 Task: Make in the project CoastTech a sprint 'Code Captains'. Create in the project CoastTech a sprint 'Code Captains'. Add in the project CoastTech a sprint 'Code Captains'
Action: Mouse moved to (172, 48)
Screenshot: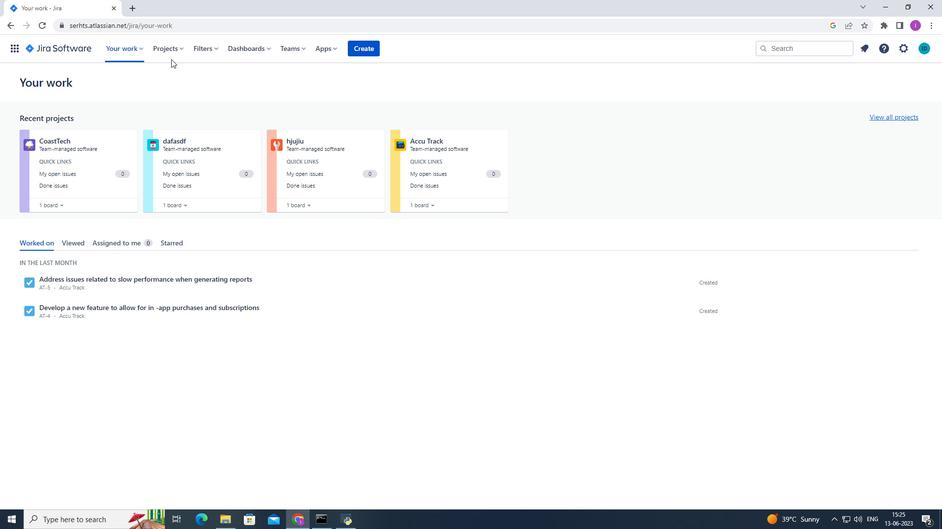 
Action: Mouse pressed left at (172, 48)
Screenshot: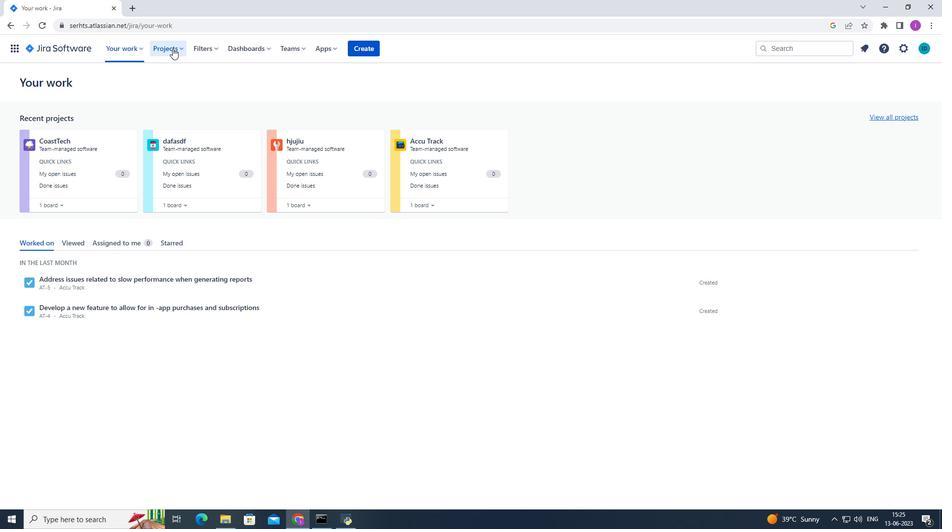 
Action: Mouse moved to (189, 97)
Screenshot: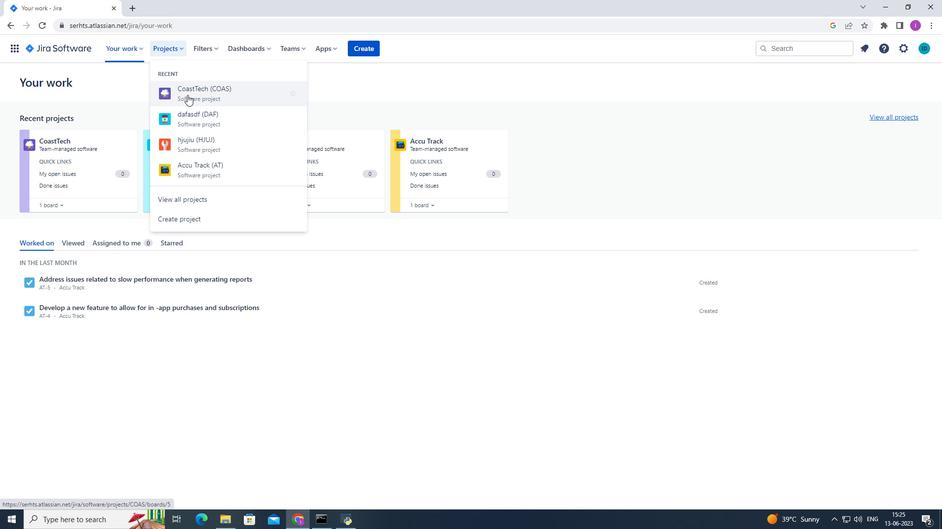 
Action: Mouse pressed left at (187, 95)
Screenshot: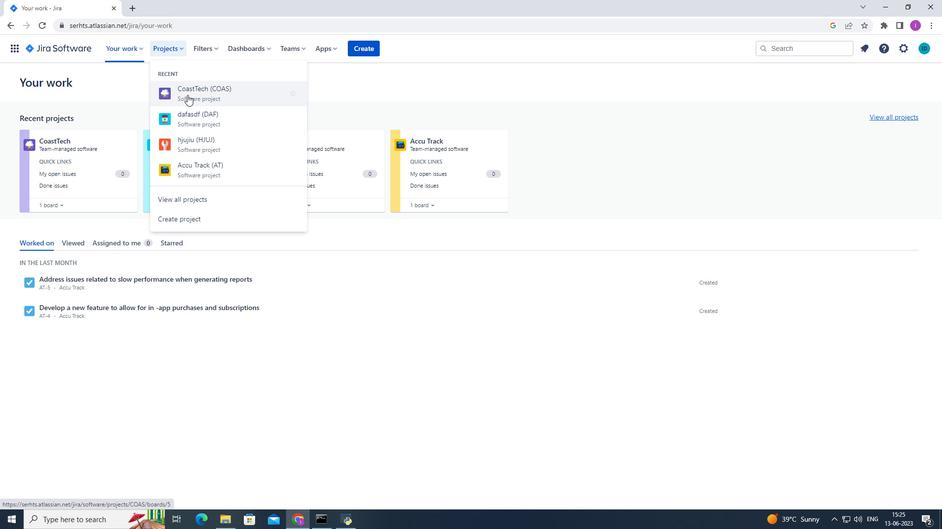 
Action: Mouse moved to (51, 151)
Screenshot: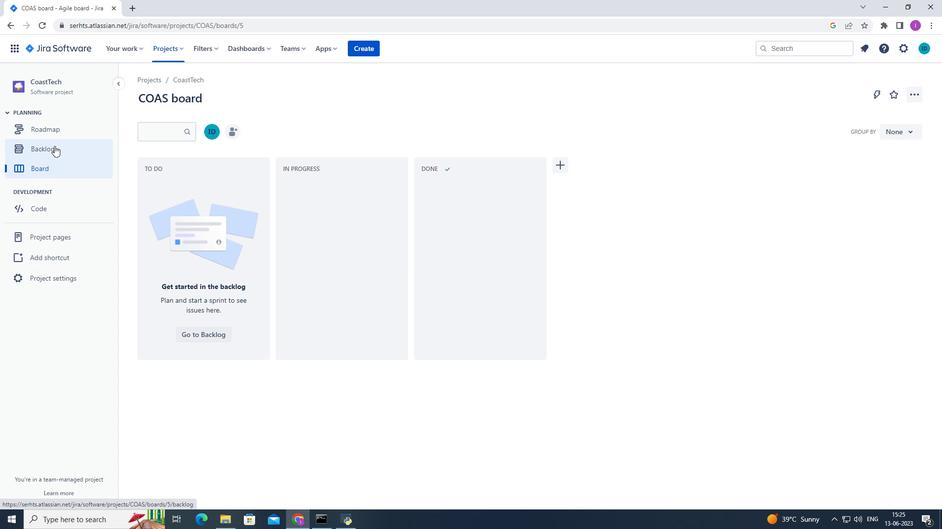 
Action: Mouse pressed left at (51, 151)
Screenshot: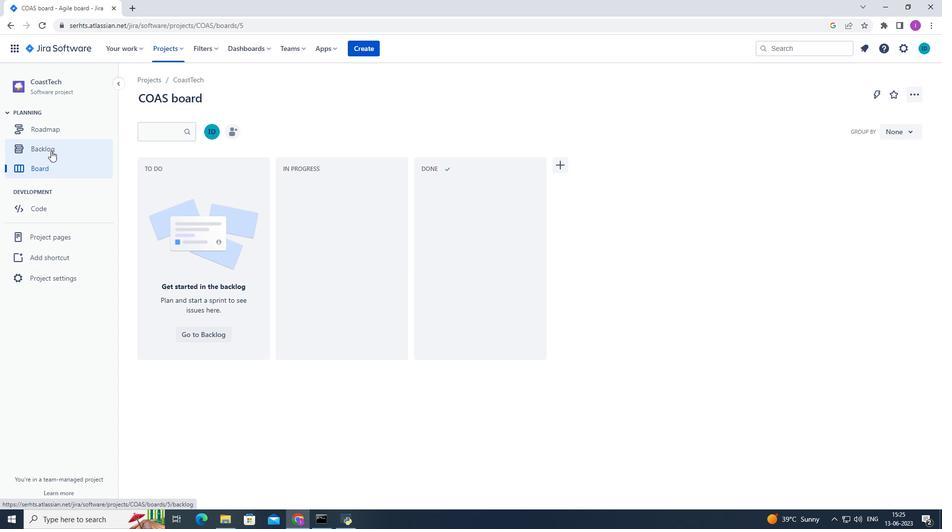 
Action: Mouse moved to (893, 155)
Screenshot: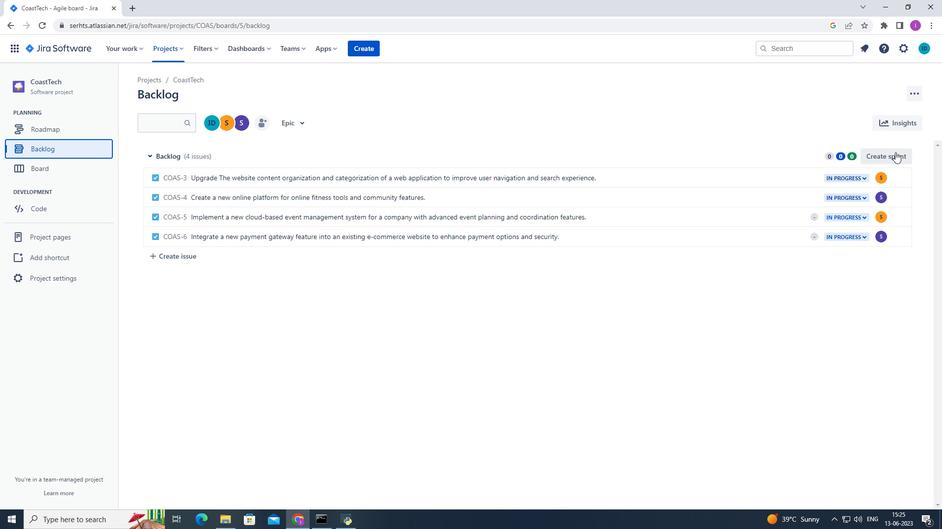 
Action: Mouse pressed left at (893, 155)
Screenshot: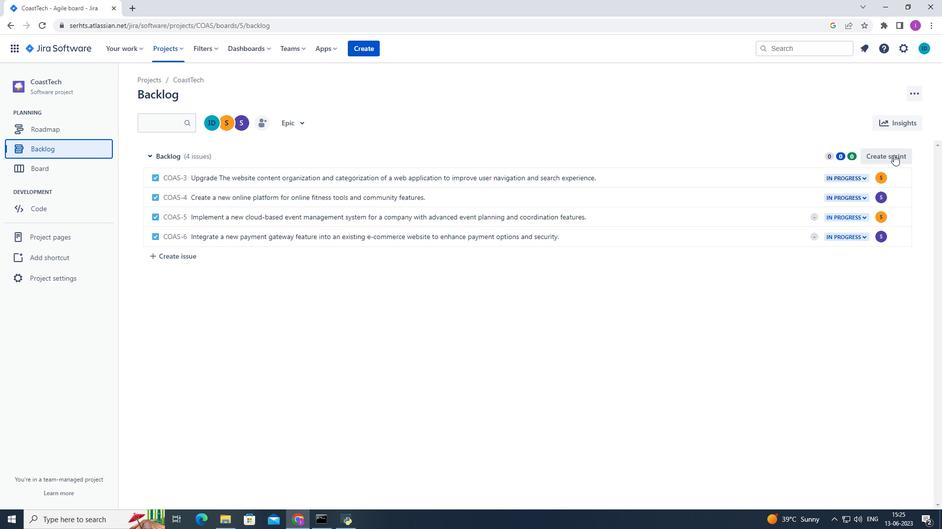 
Action: Mouse moved to (206, 154)
Screenshot: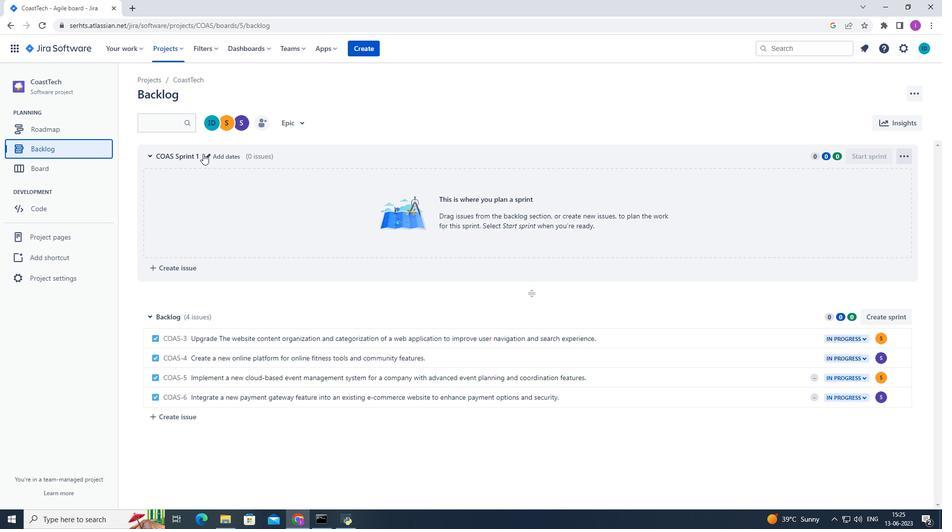 
Action: Mouse pressed left at (206, 154)
Screenshot: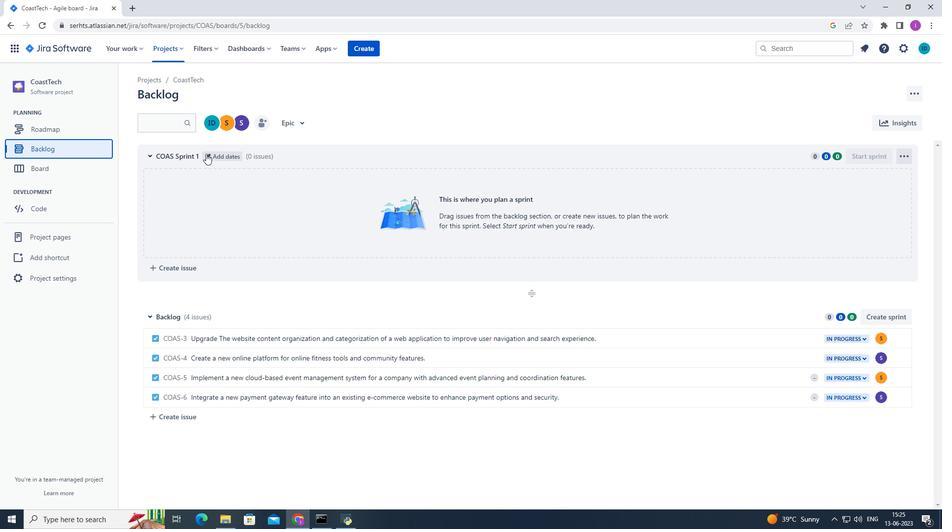 
Action: Mouse pressed left at (206, 154)
Screenshot: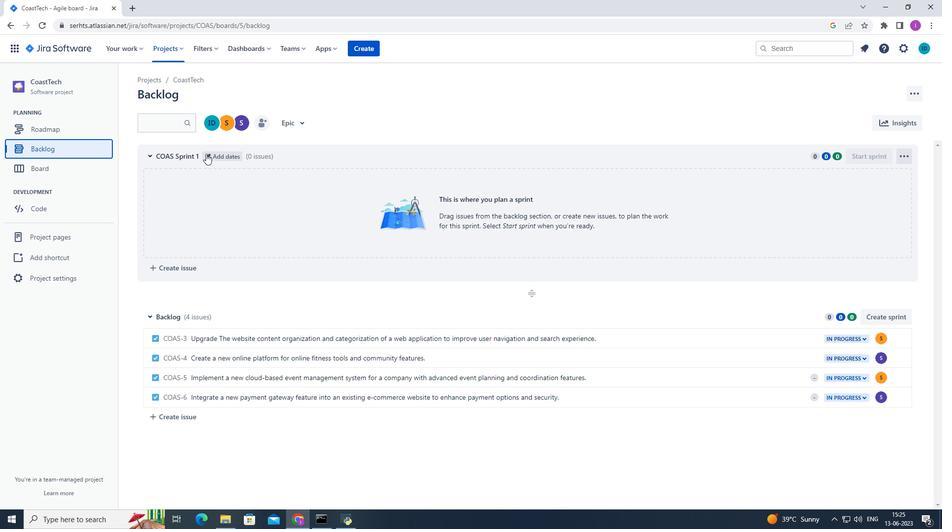 
Action: Mouse moved to (397, 126)
Screenshot: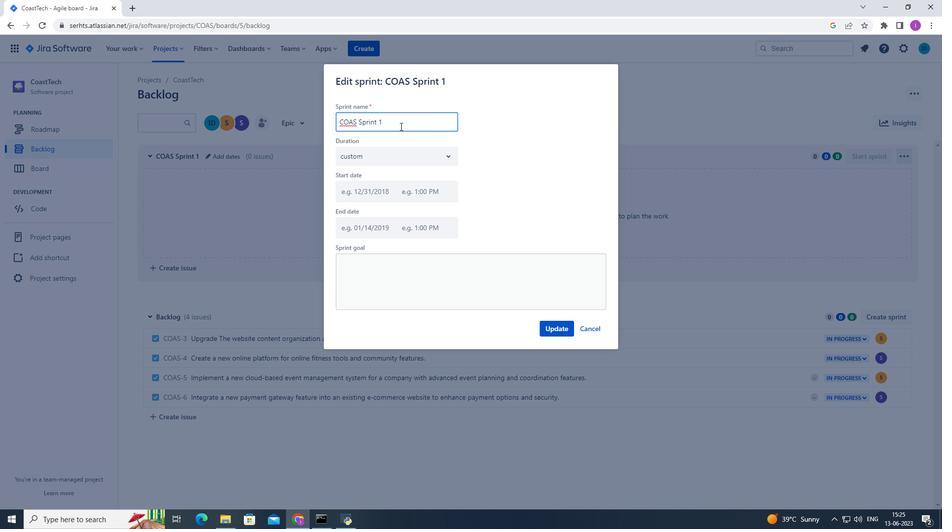 
Action: Mouse pressed left at (399, 126)
Screenshot: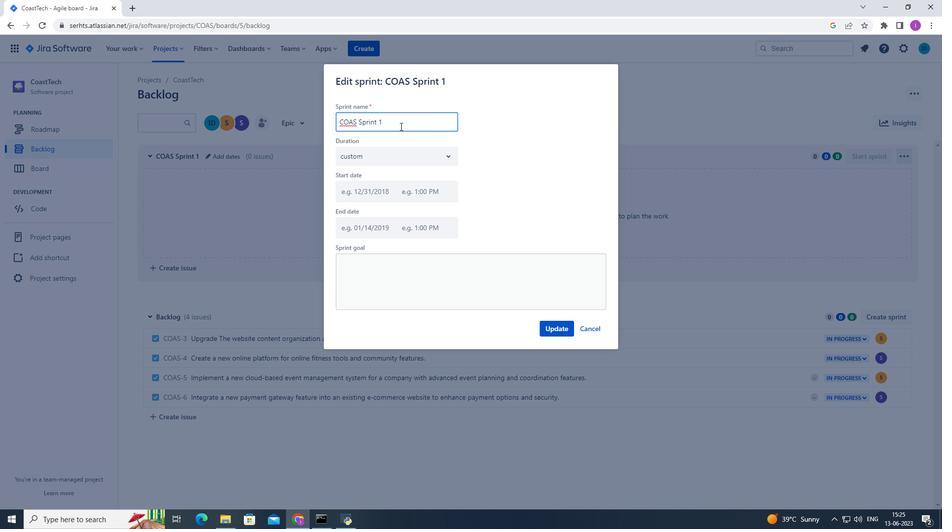 
Action: Mouse moved to (317, 122)
Screenshot: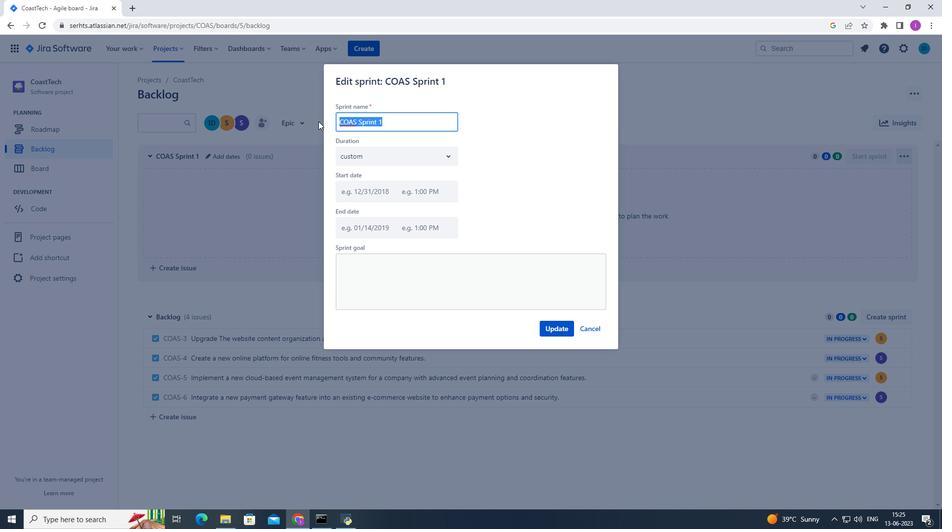
Action: Key pressed <Key.shift>Code<Key.space><Key.shift>Captainms<Key.backspace><Key.backspace>s
Screenshot: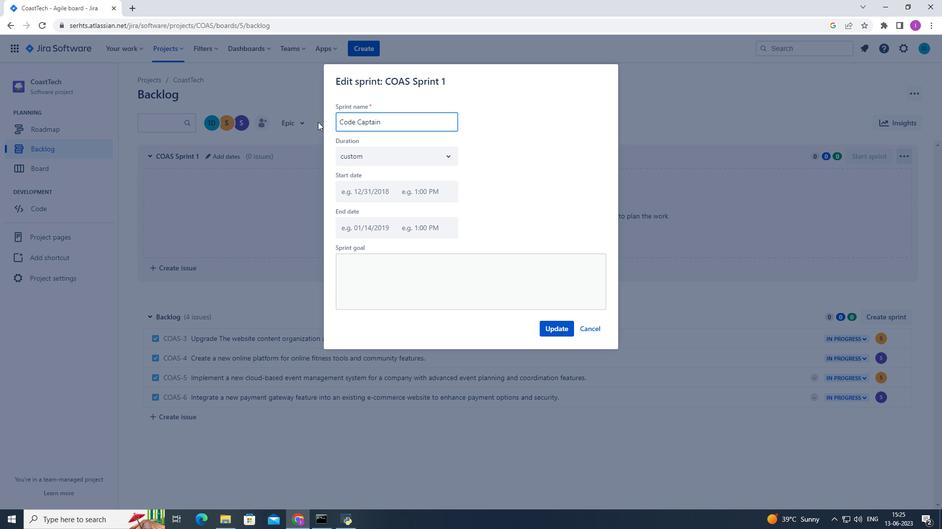 
Action: Mouse moved to (560, 330)
Screenshot: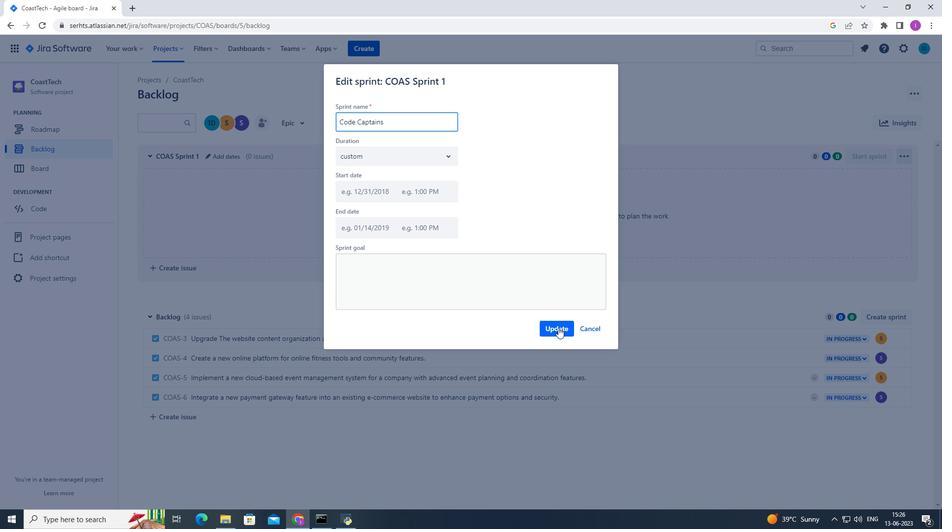 
Action: Mouse pressed left at (560, 330)
Screenshot: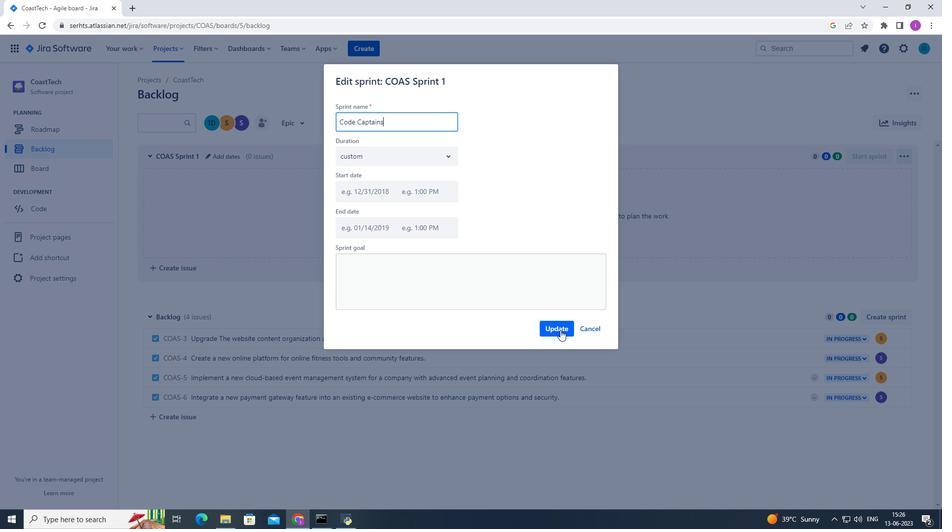
Action: Mouse moved to (885, 321)
Screenshot: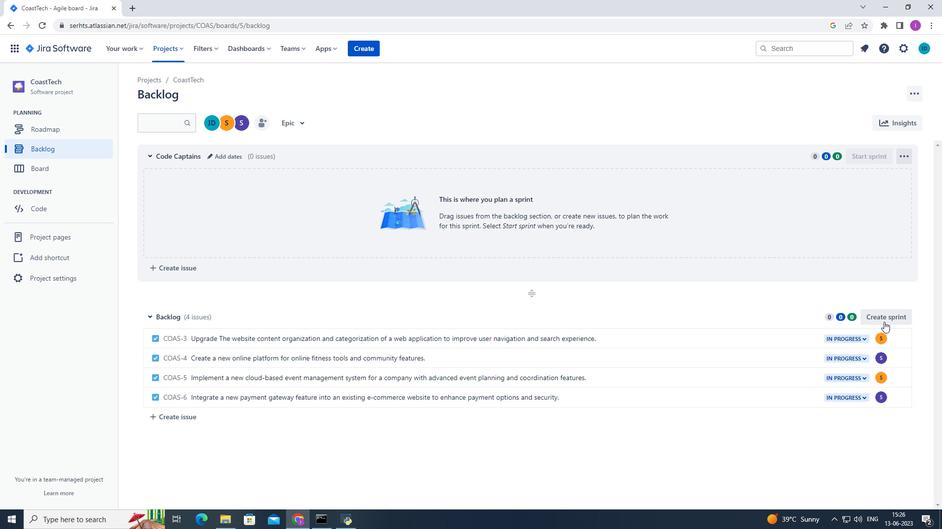 
Action: Mouse pressed left at (885, 321)
Screenshot: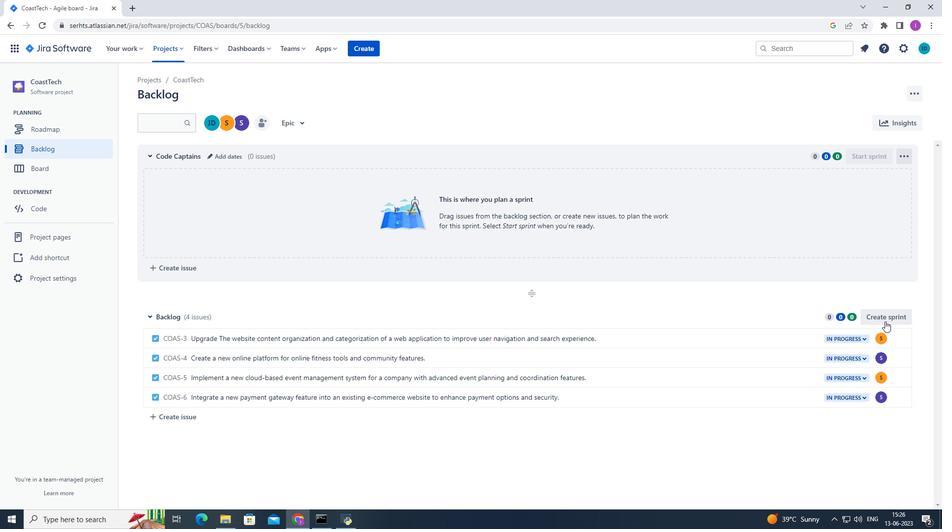 
Action: Mouse moved to (216, 316)
Screenshot: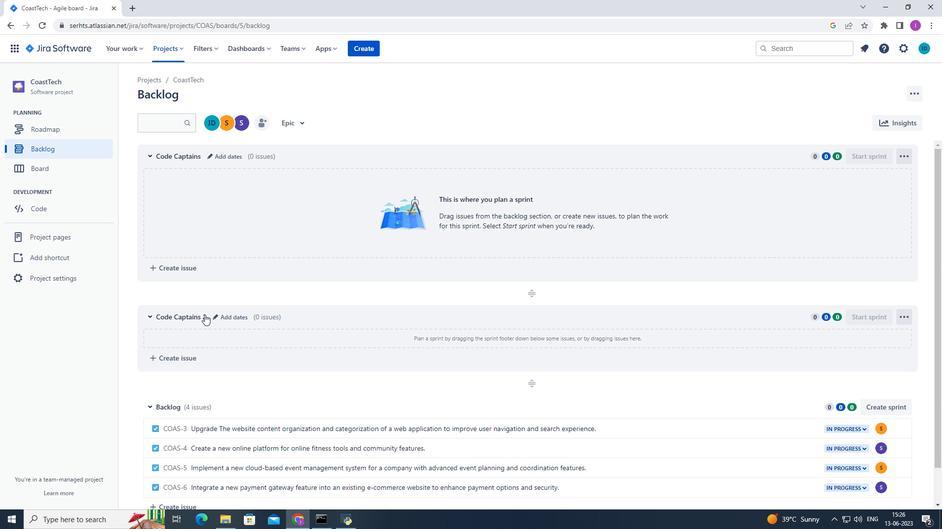 
Action: Mouse pressed left at (216, 316)
Screenshot: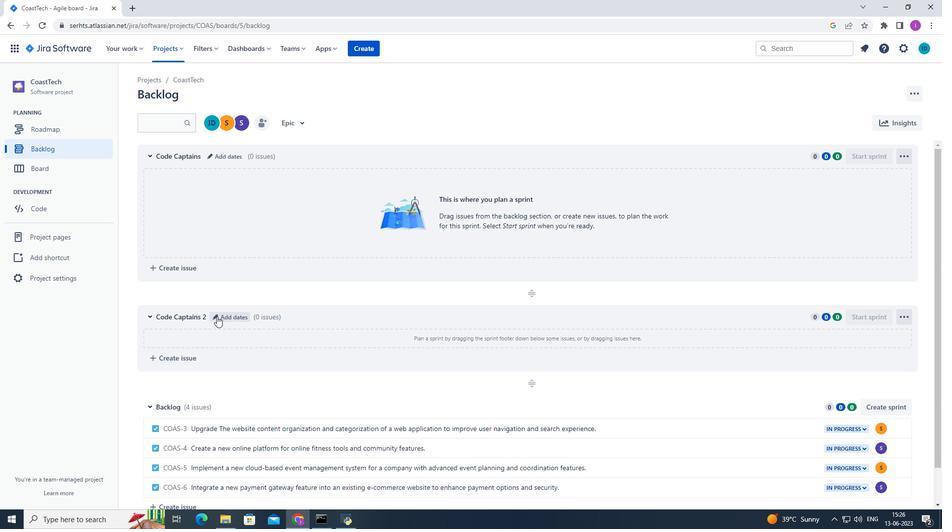 
Action: Mouse moved to (402, 122)
Screenshot: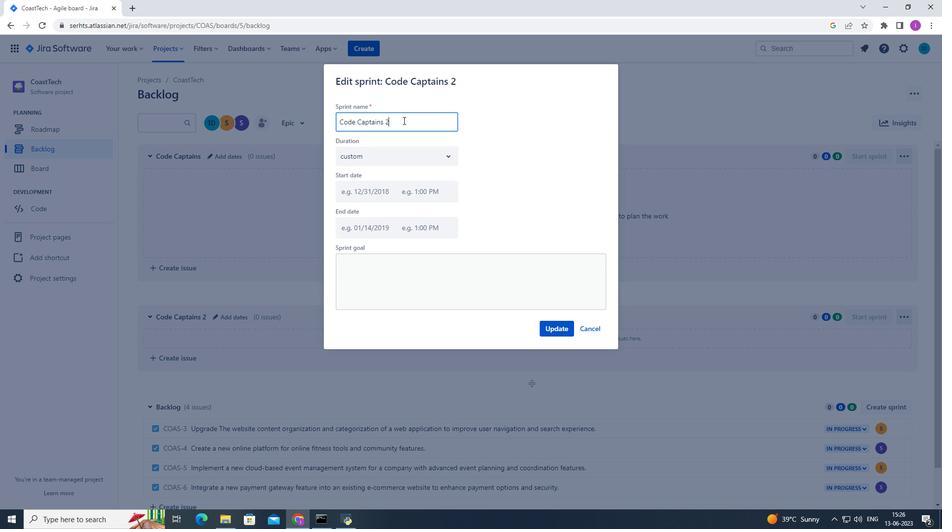 
Action: Mouse pressed left at (402, 122)
Screenshot: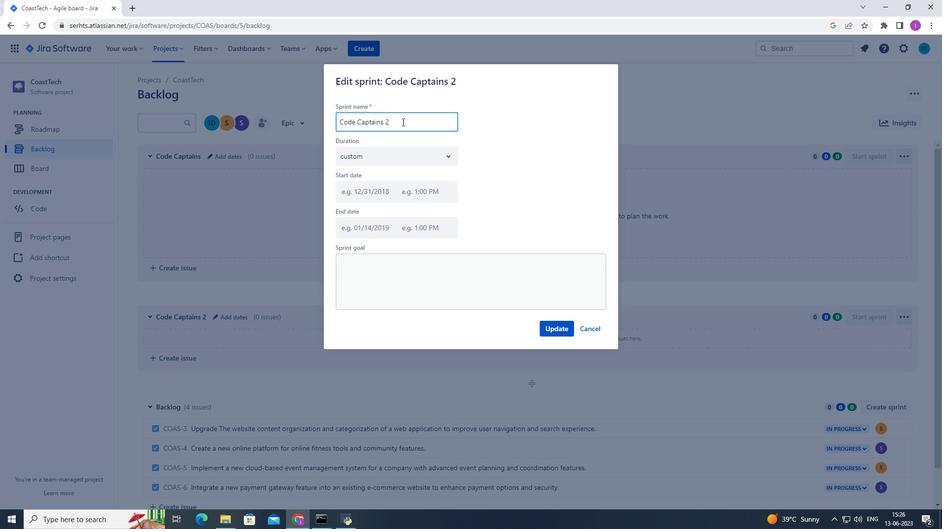
Action: Mouse moved to (419, 123)
Screenshot: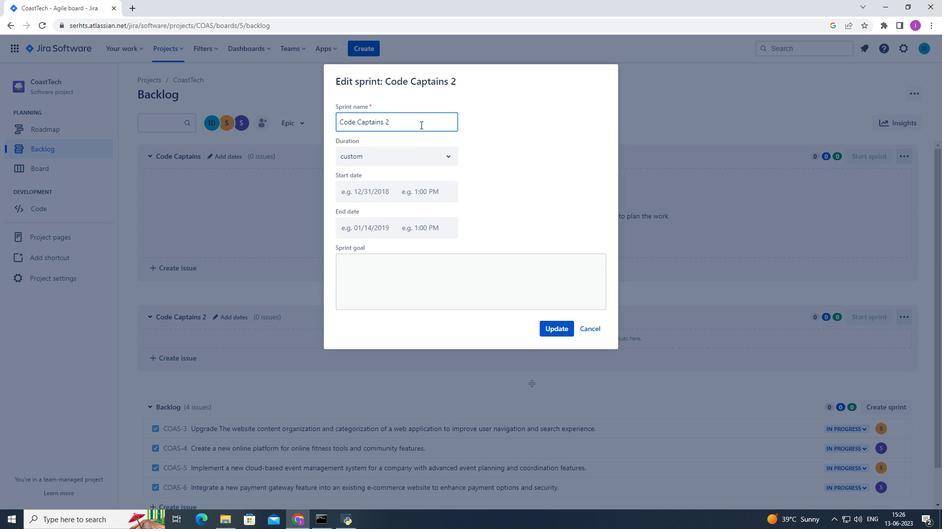 
Action: Mouse pressed left at (419, 123)
Screenshot: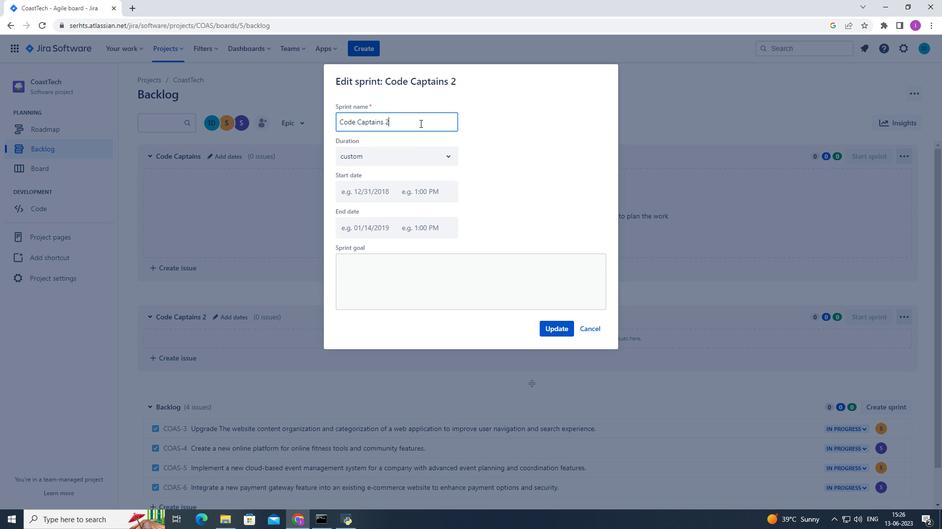 
Action: Mouse moved to (341, 148)
Screenshot: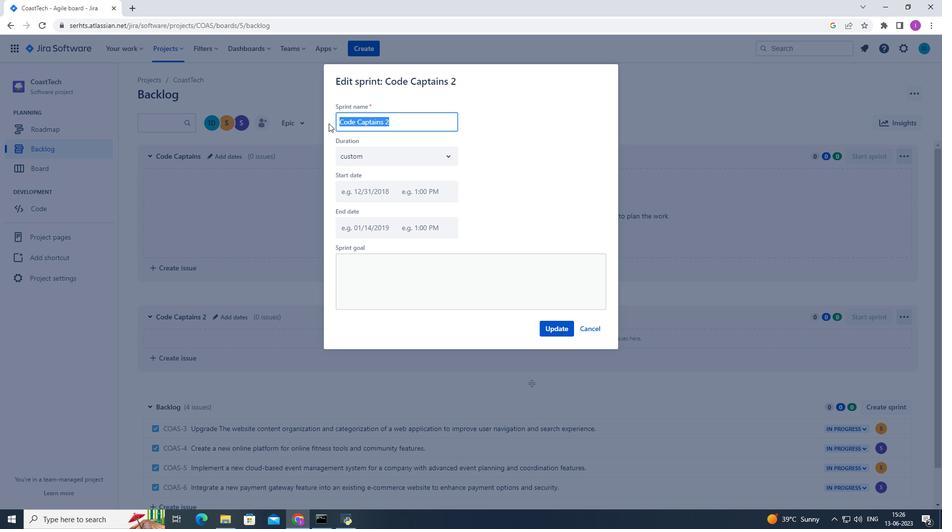 
Action: Key pressed code<Key.space><Key.shift>C<Key.backspace><Key.backspace><Key.backspace><Key.backspace><Key.backspace><Key.backspace><Key.backspace><Key.backspace><Key.backspace><Key.backspace><Key.backspace><Key.backspace><Key.backspace><Key.backspace><Key.shift>Code<Key.space><Key.shift>Captain
Screenshot: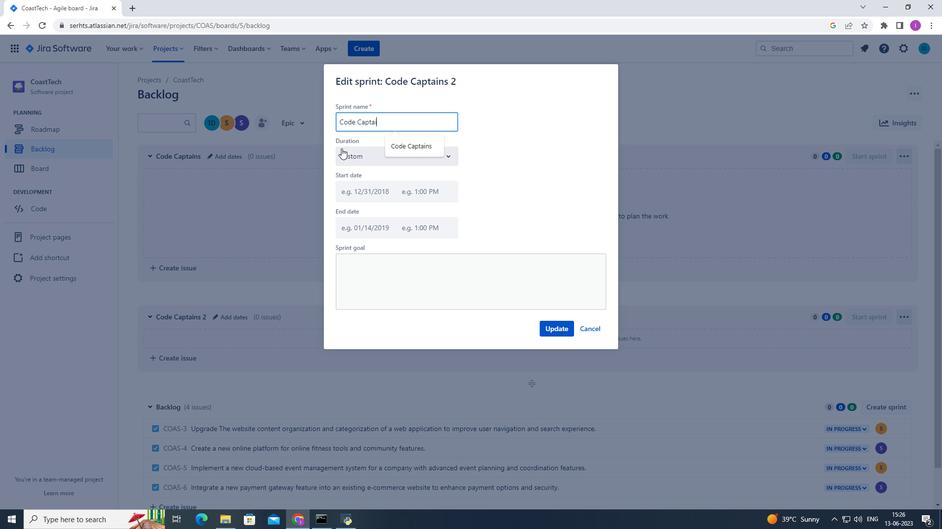 
Action: Mouse moved to (341, 148)
Screenshot: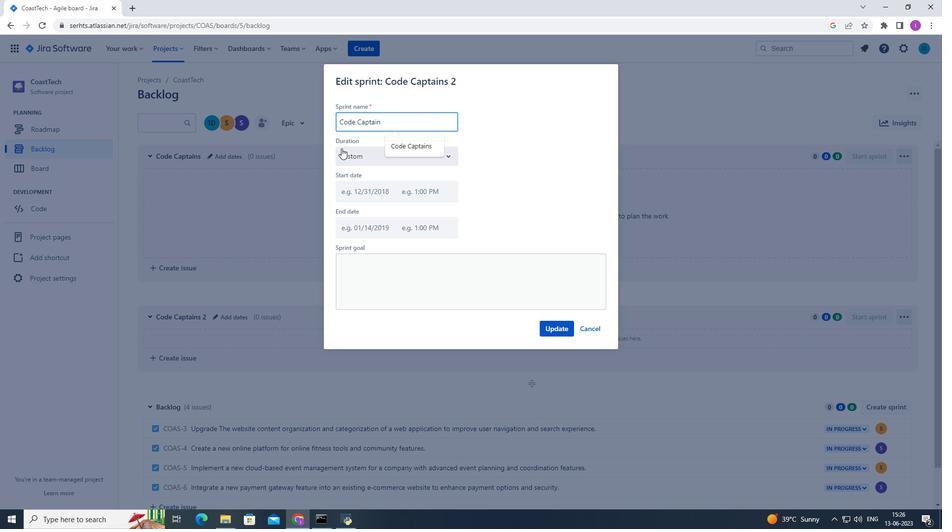
Action: Key pressed s
Screenshot: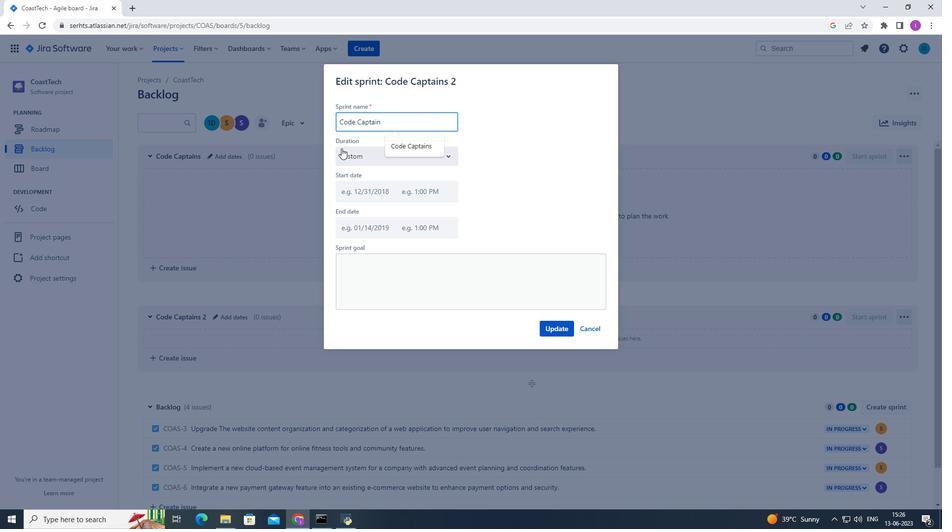 
Action: Mouse moved to (557, 330)
Screenshot: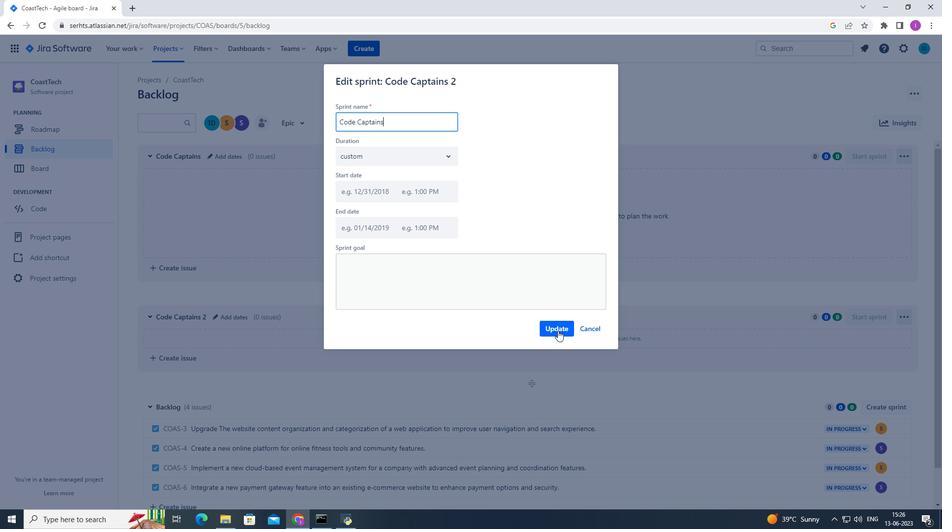 
Action: Mouse pressed left at (557, 330)
Screenshot: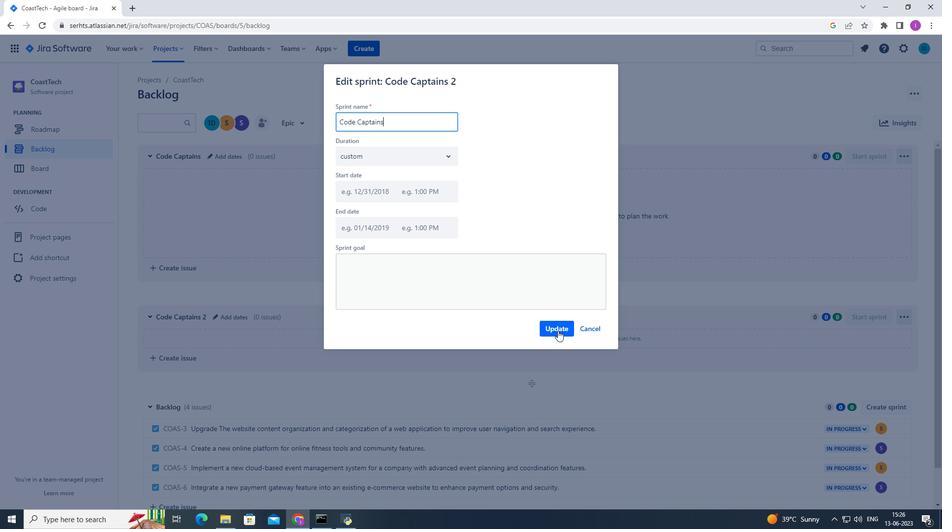 
Action: Mouse moved to (889, 406)
Screenshot: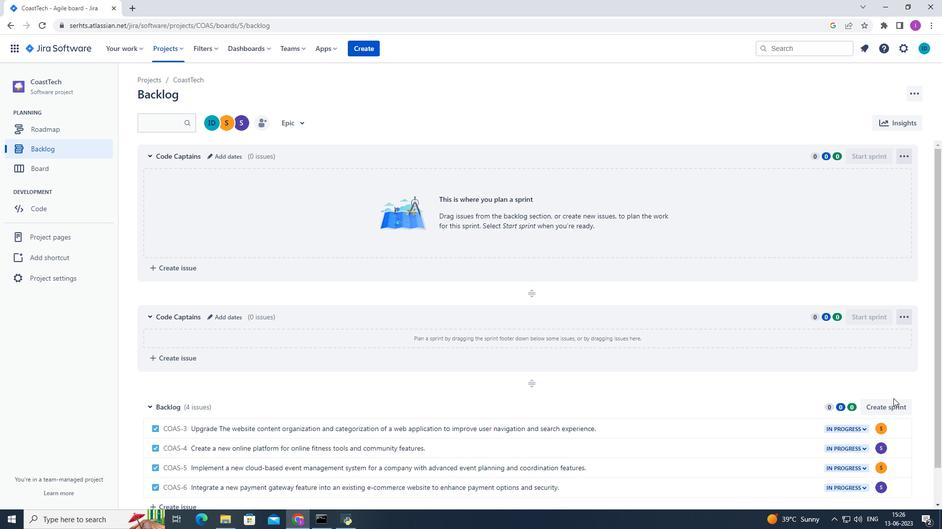 
Action: Mouse pressed left at (889, 406)
Screenshot: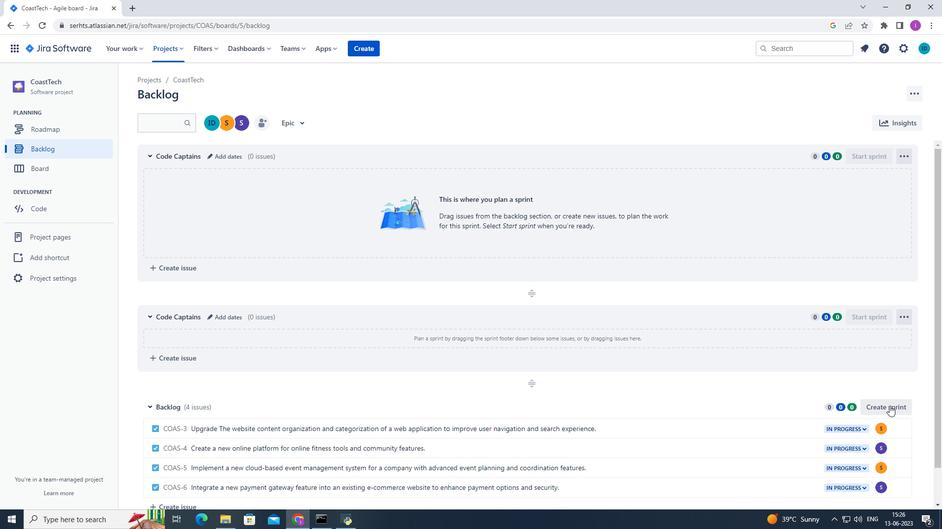 
Action: Mouse moved to (495, 415)
Screenshot: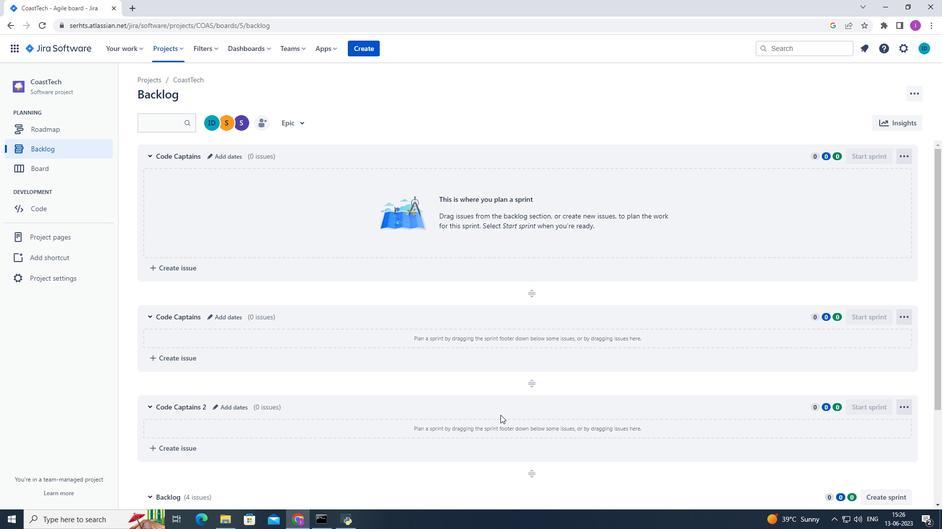 
Action: Mouse scrolled (495, 415) with delta (0, 0)
Screenshot: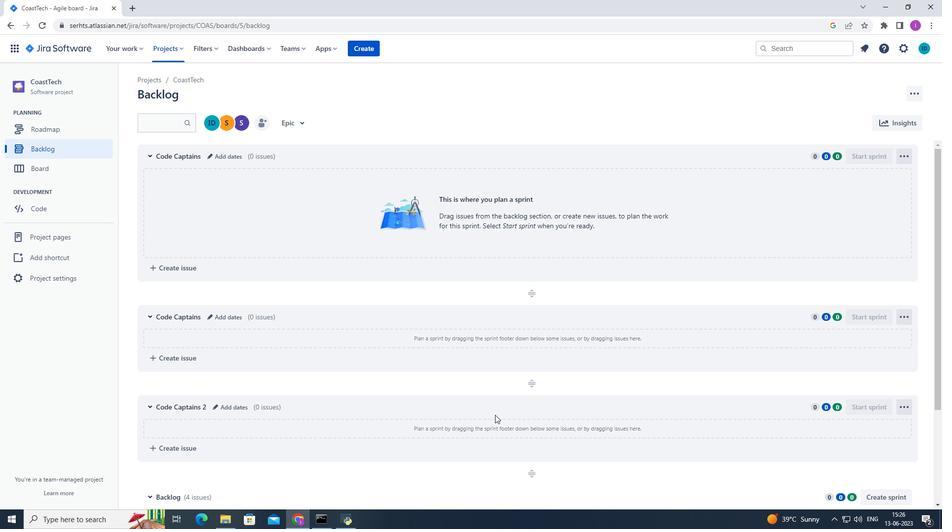 
Action: Mouse moved to (218, 357)
Screenshot: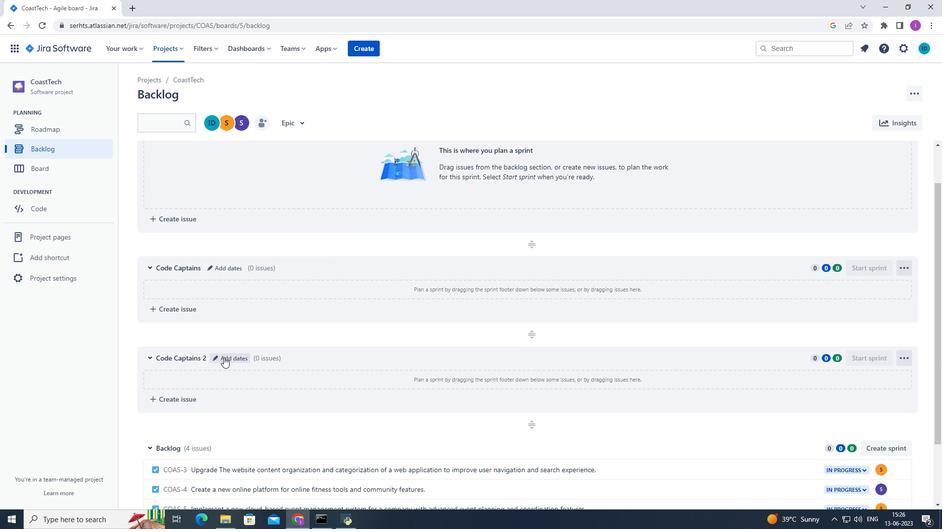 
Action: Mouse pressed left at (218, 357)
Screenshot: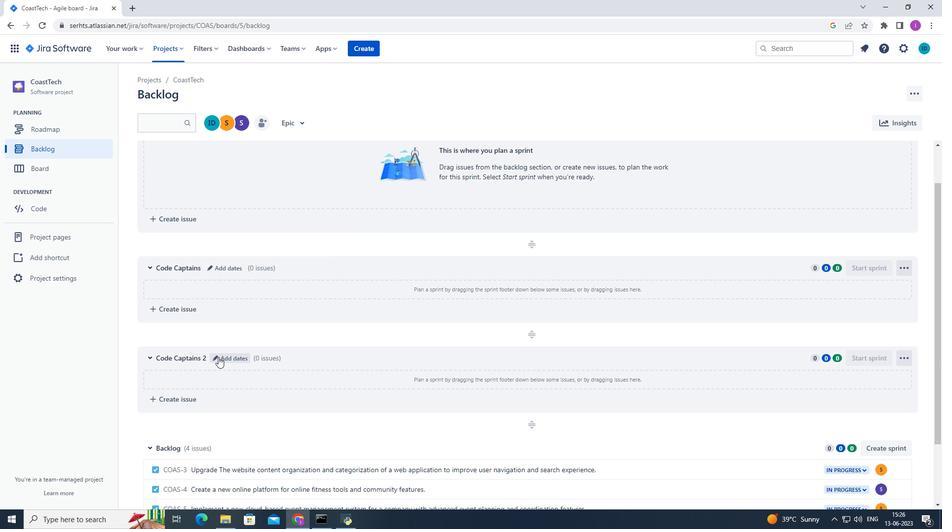 
Action: Mouse moved to (394, 122)
Screenshot: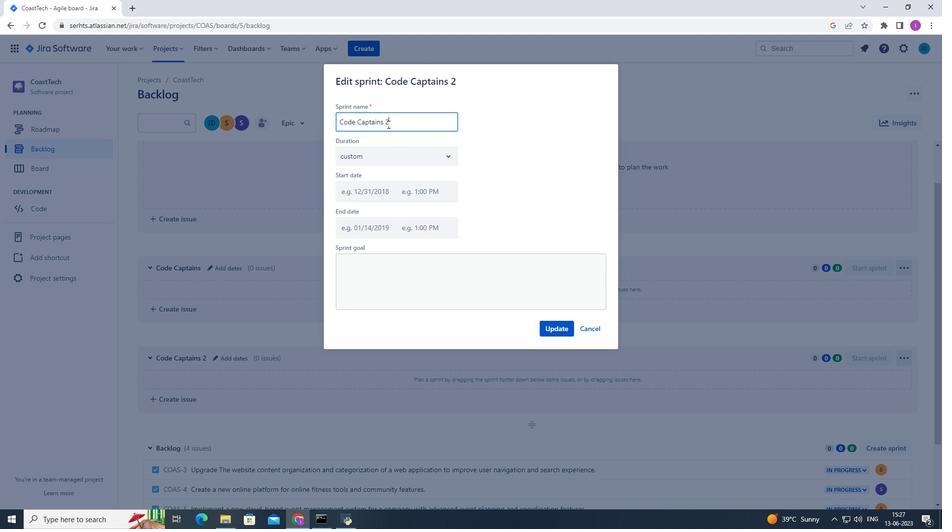 
Action: Mouse pressed left at (394, 122)
Screenshot: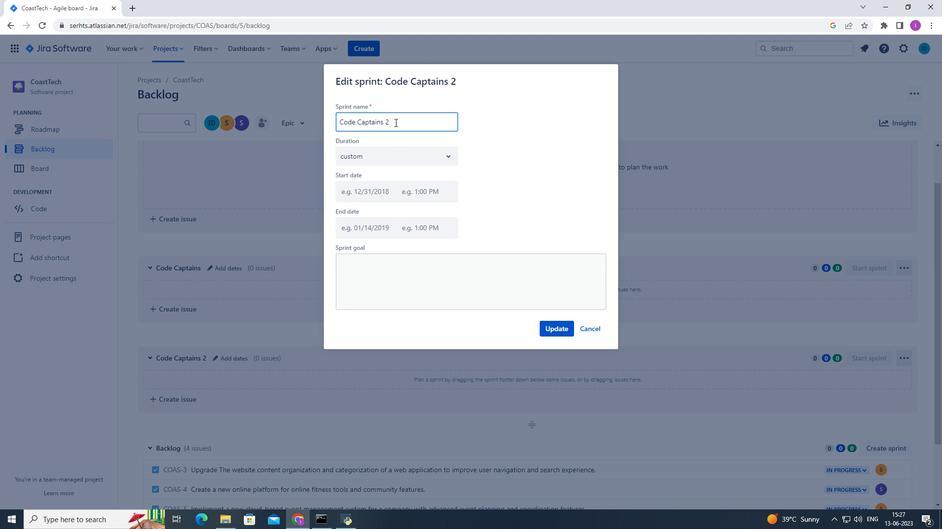 
Action: Mouse moved to (345, 147)
Screenshot: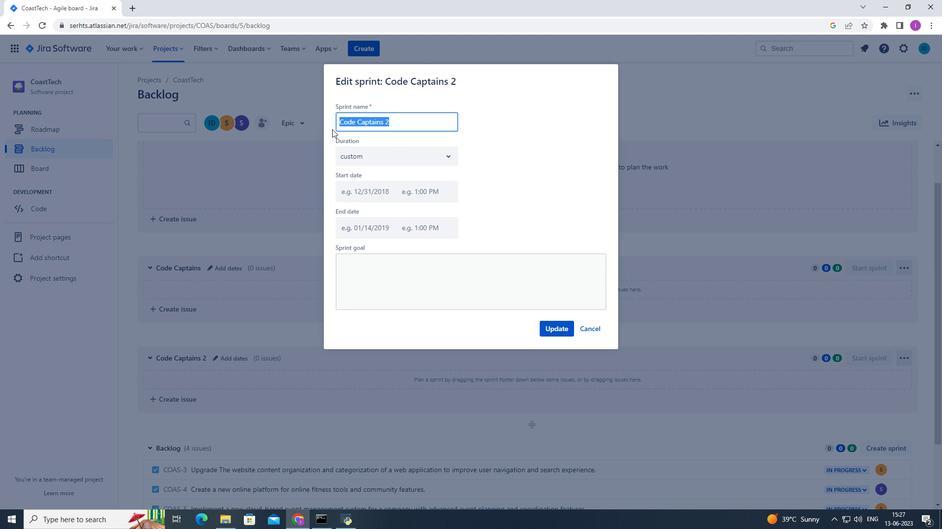 
Action: Key pressed <Key.shift>Code<Key.space><Key.shift>Captains
Screenshot: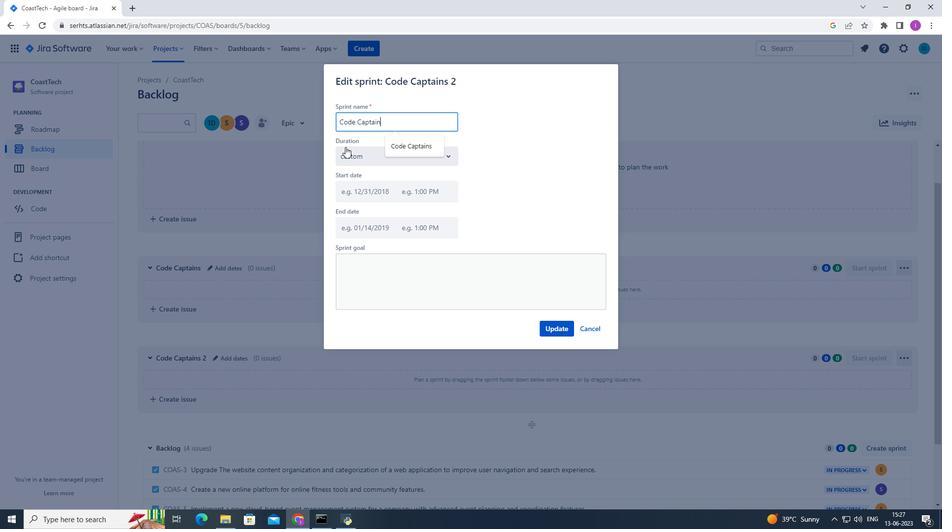 
Action: Mouse moved to (551, 331)
Screenshot: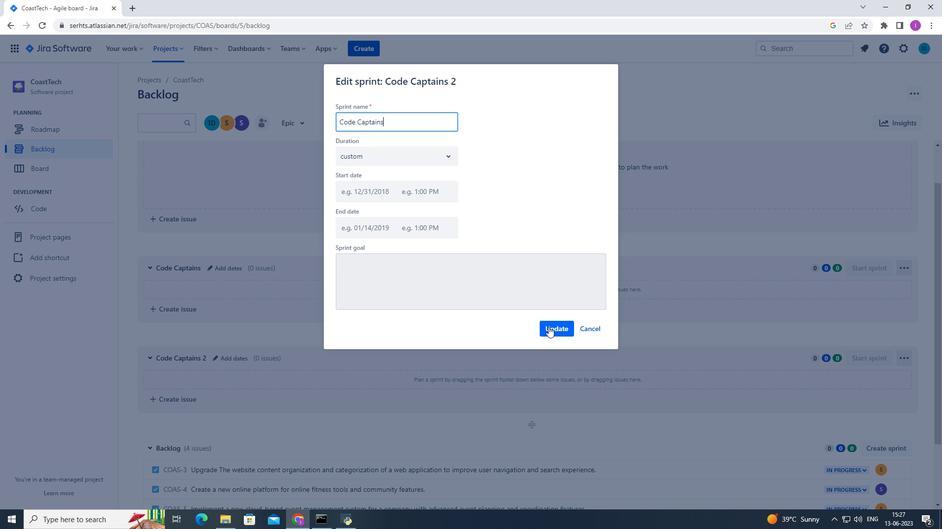 
Action: Mouse pressed left at (551, 331)
Screenshot: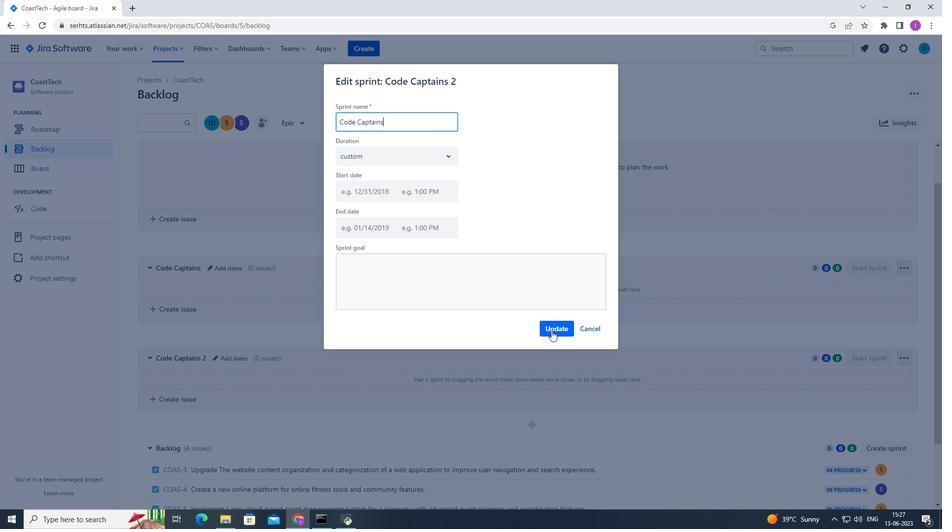 
Action: Mouse moved to (551, 331)
Screenshot: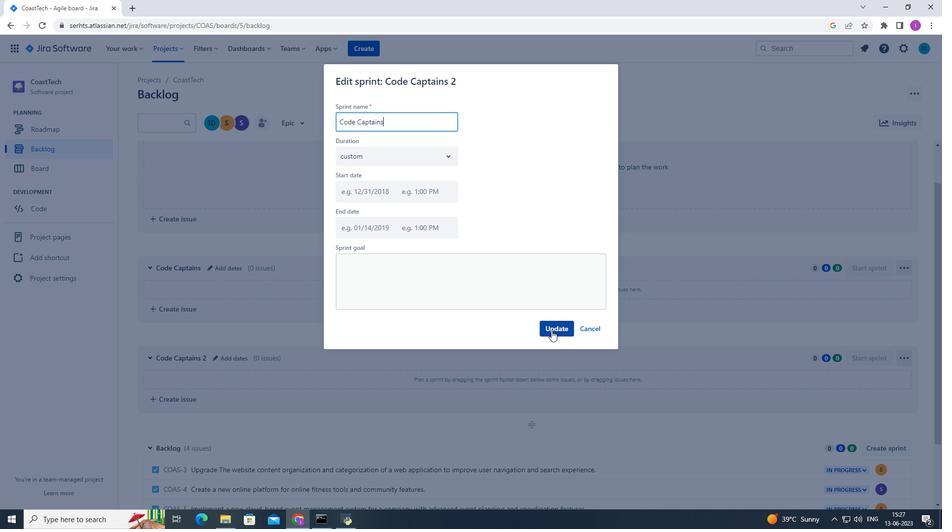 
